 Task: Create a section Speedsters and in the section, add a milestone IT service desk optimization in the project CoolTech
Action: Mouse moved to (80, 262)
Screenshot: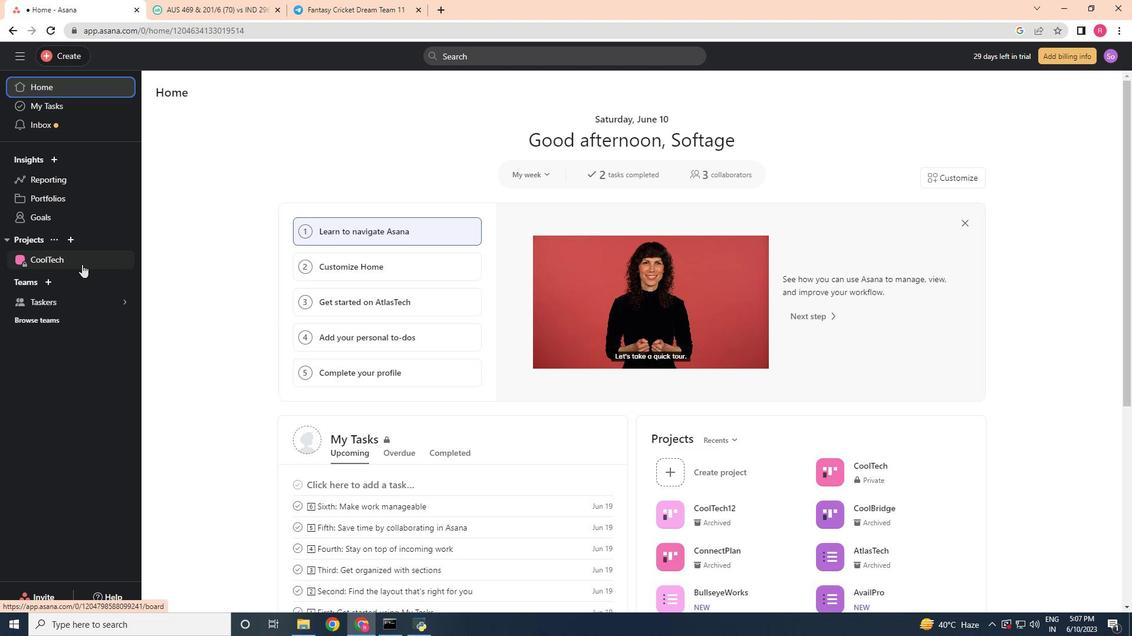 
Action: Mouse pressed left at (80, 262)
Screenshot: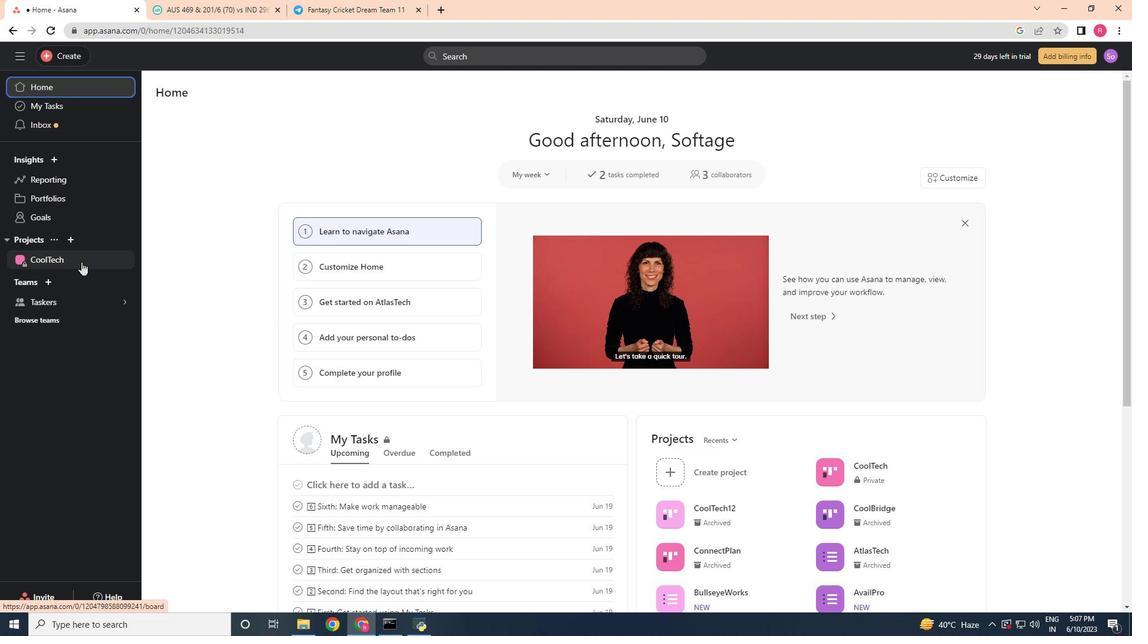 
Action: Mouse moved to (458, 606)
Screenshot: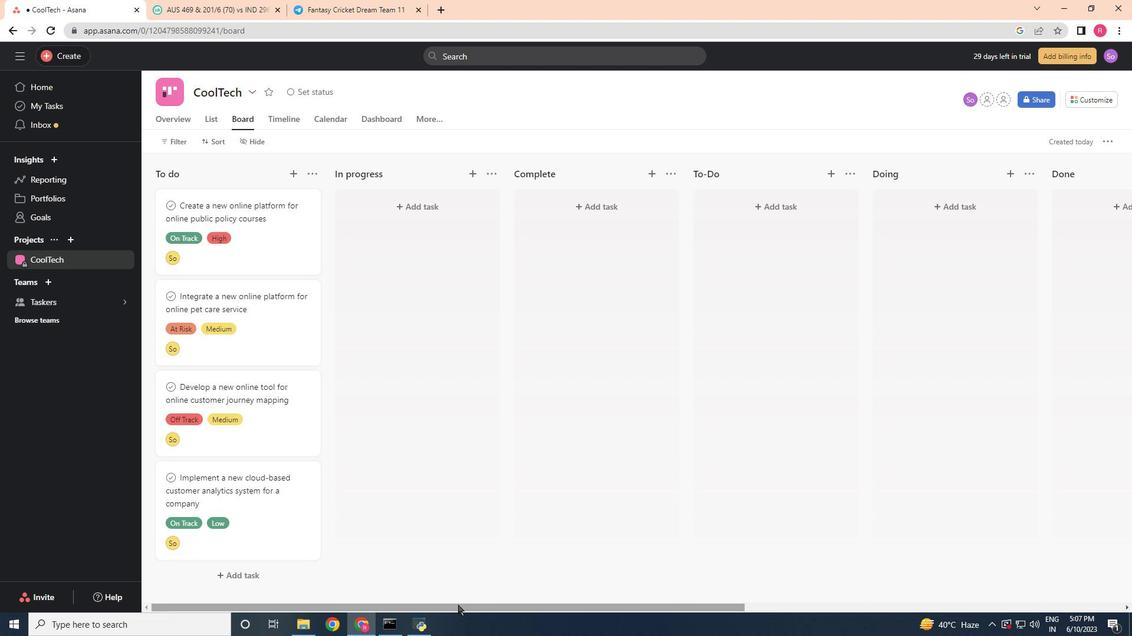 
Action: Mouse pressed left at (458, 606)
Screenshot: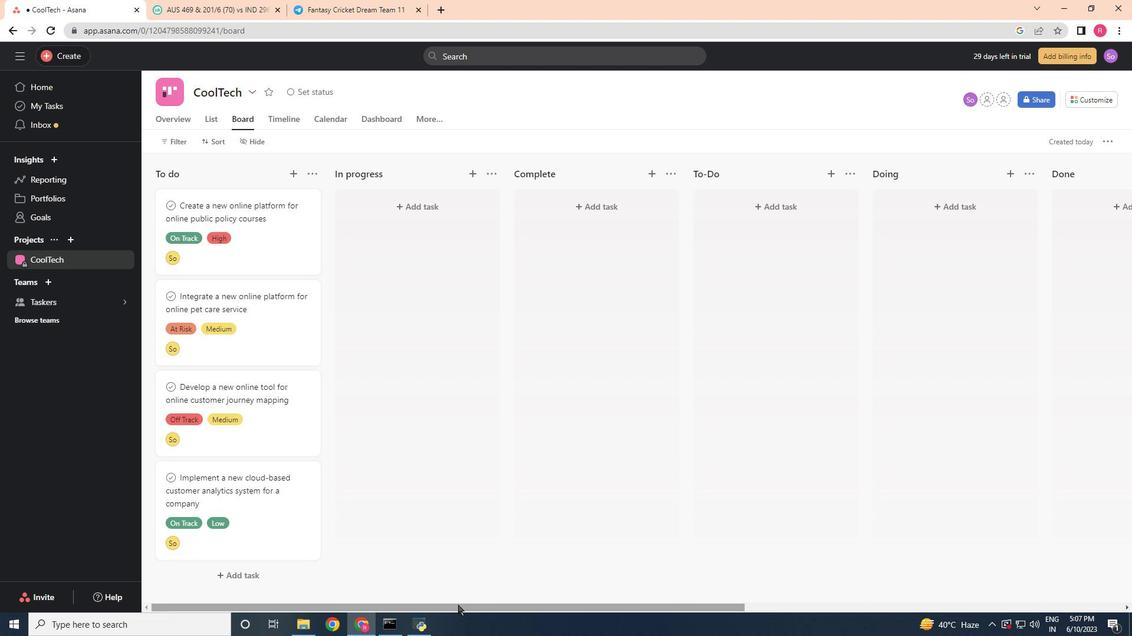 
Action: Mouse moved to (1015, 165)
Screenshot: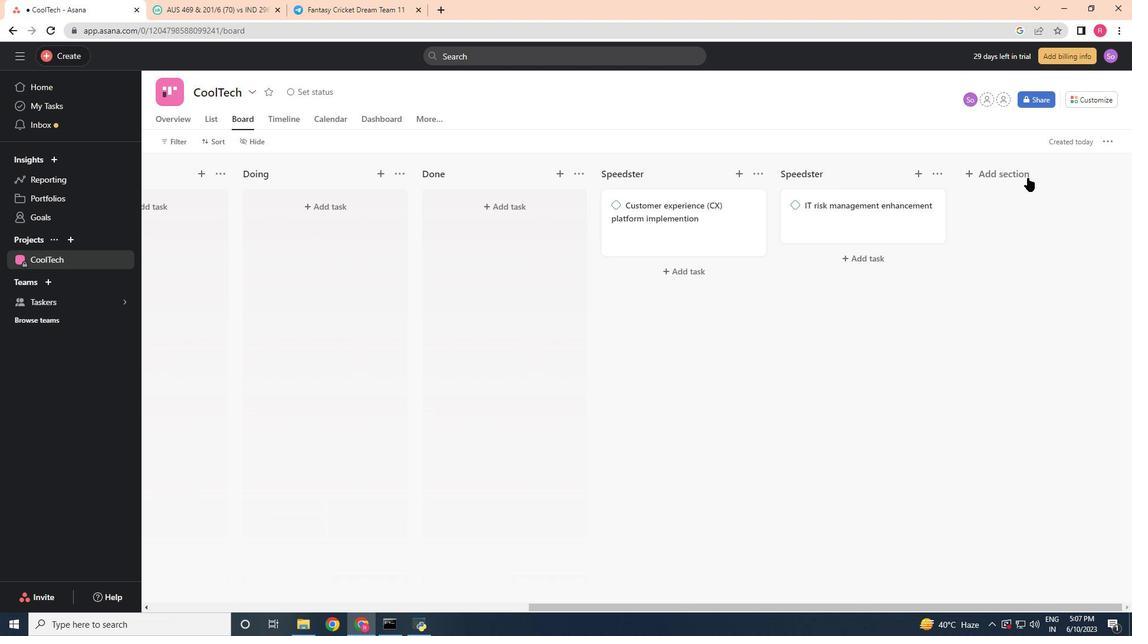 
Action: Mouse pressed left at (1015, 165)
Screenshot: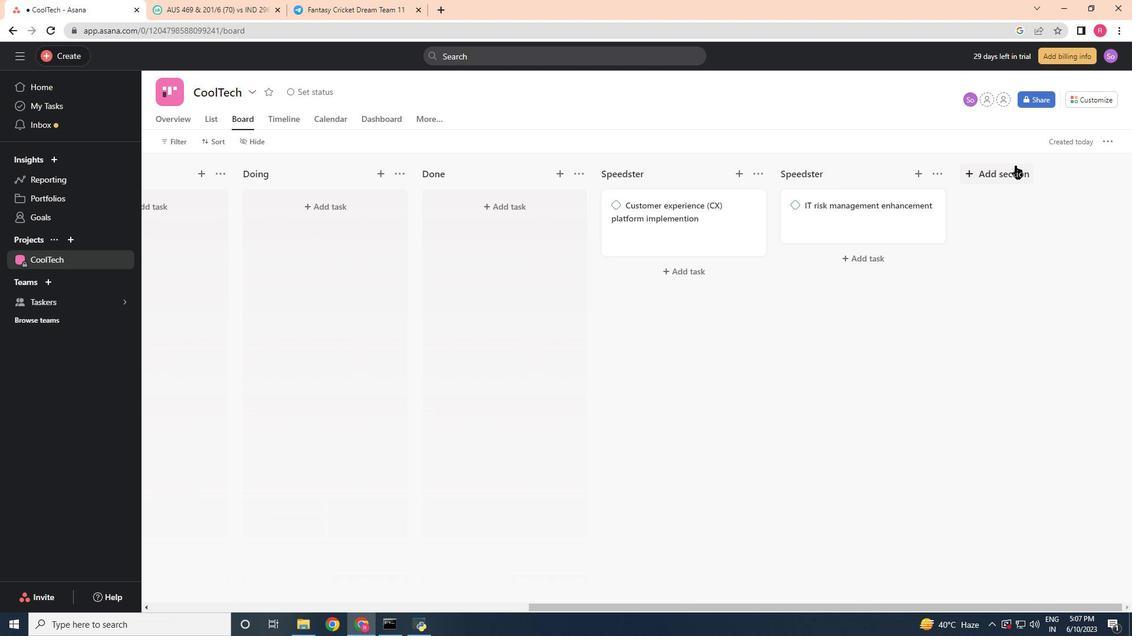 
Action: Mouse moved to (995, 194)
Screenshot: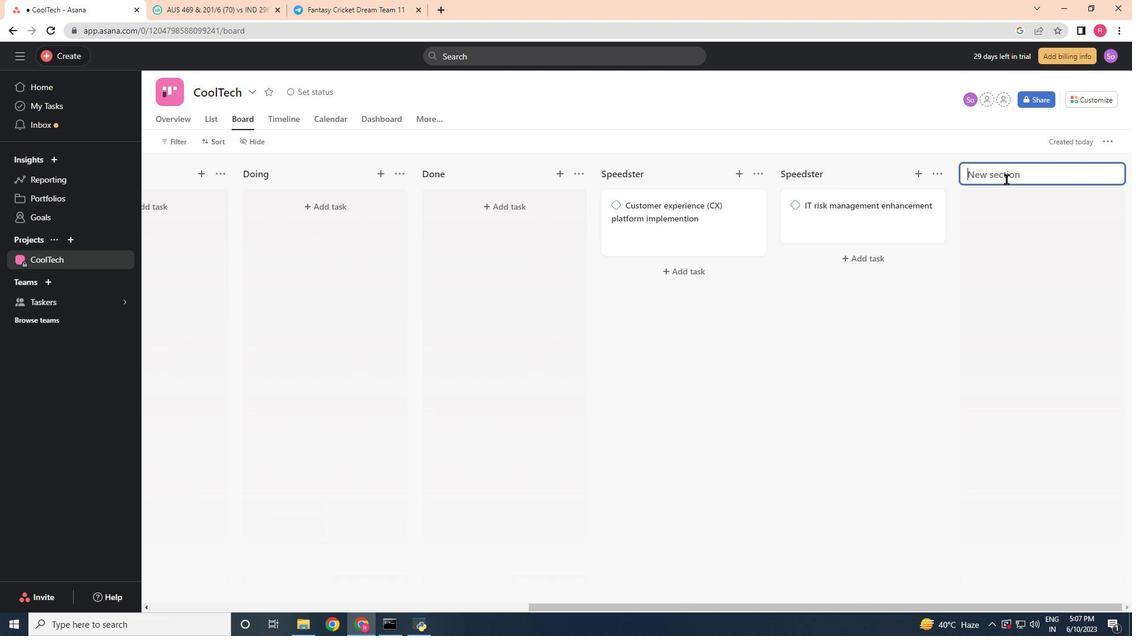 
Action: Key pressed <Key.shift>Speedsters<Key.enter>
Screenshot: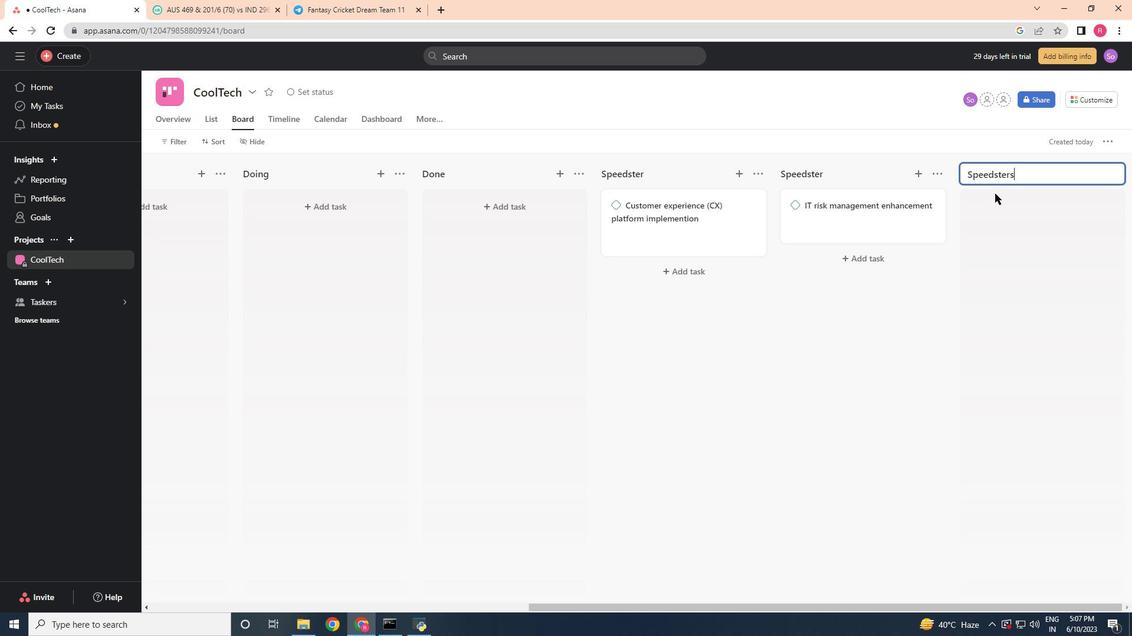 
Action: Mouse moved to (891, 202)
Screenshot: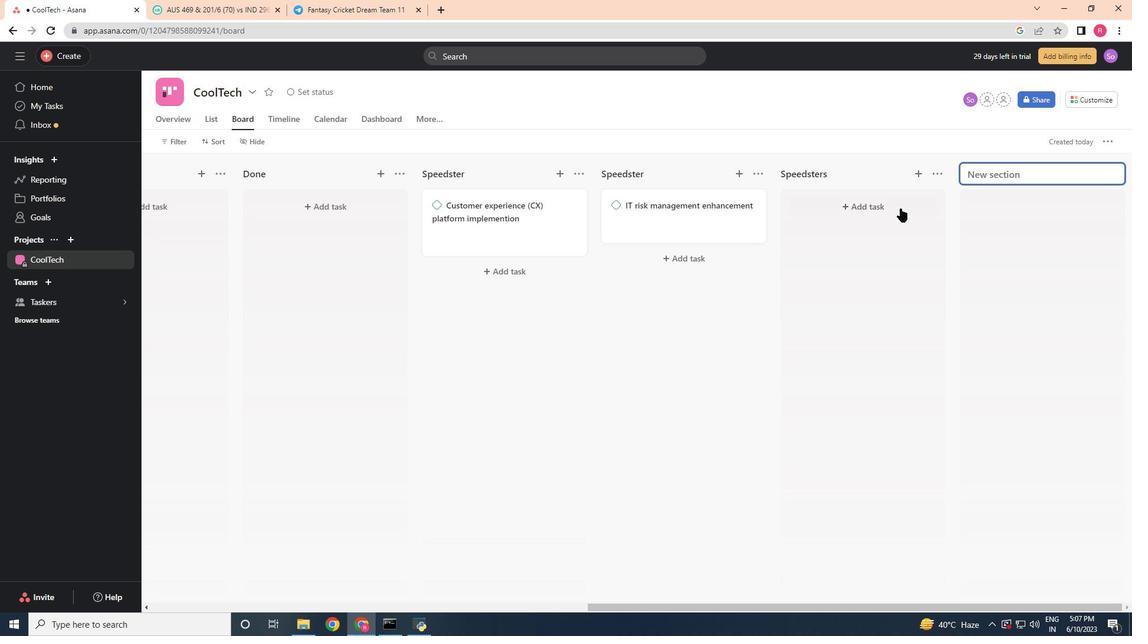 
Action: Mouse pressed left at (891, 202)
Screenshot: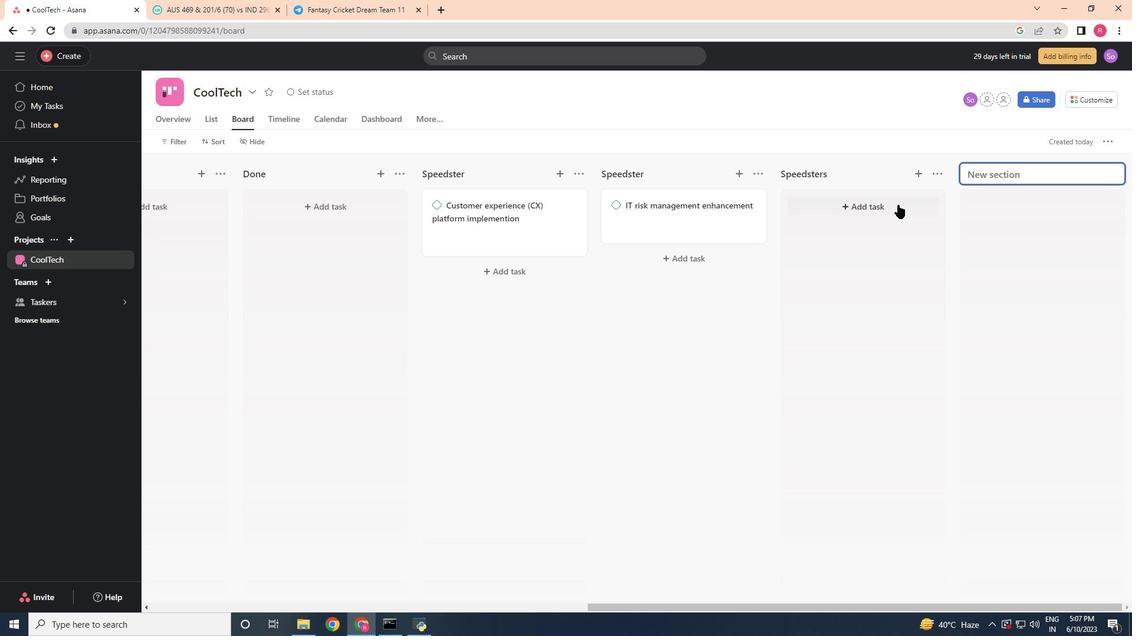 
Action: Mouse moved to (891, 201)
Screenshot: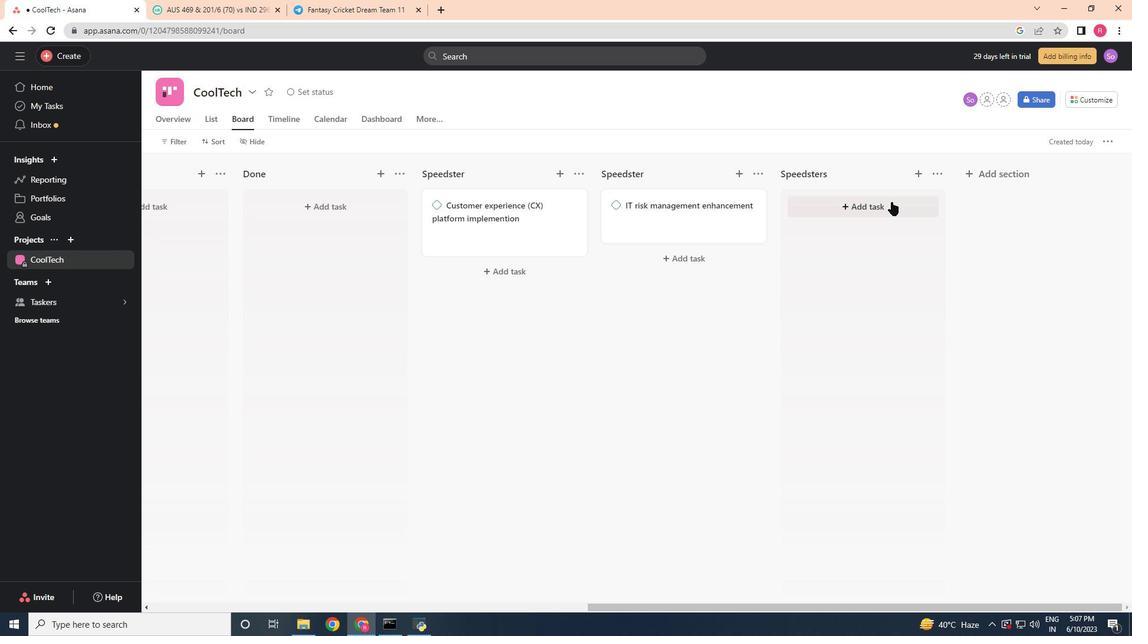 
Action: Key pressed <Key.shift>IT<Key.space>service<Key.space>desk<Key.space>optimization<Key.space>
Screenshot: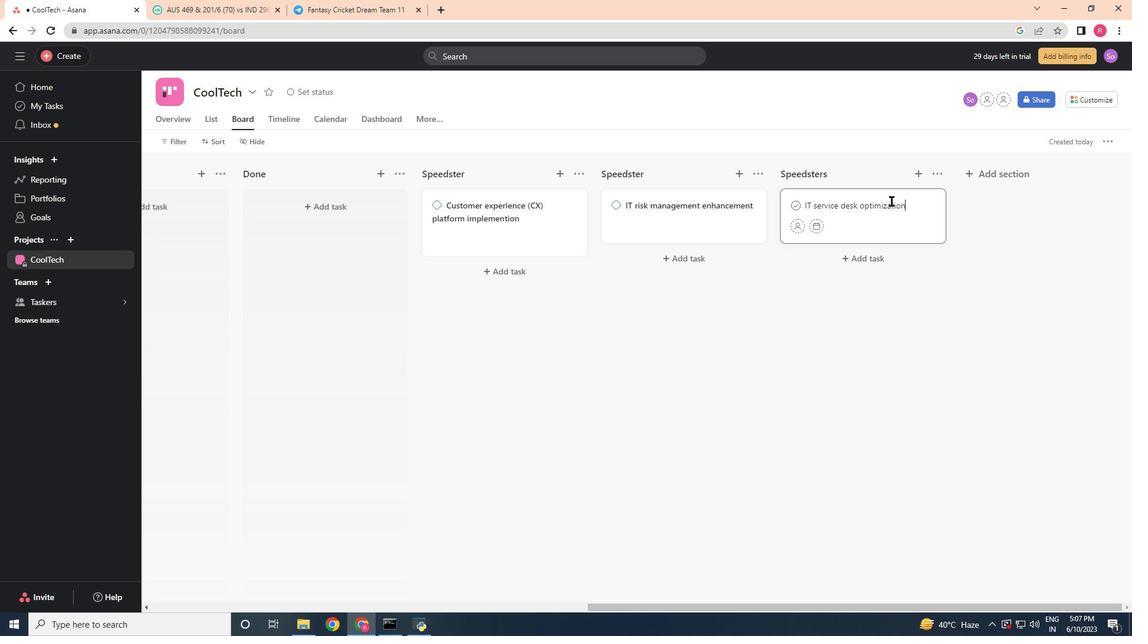 
Action: Mouse moved to (874, 219)
Screenshot: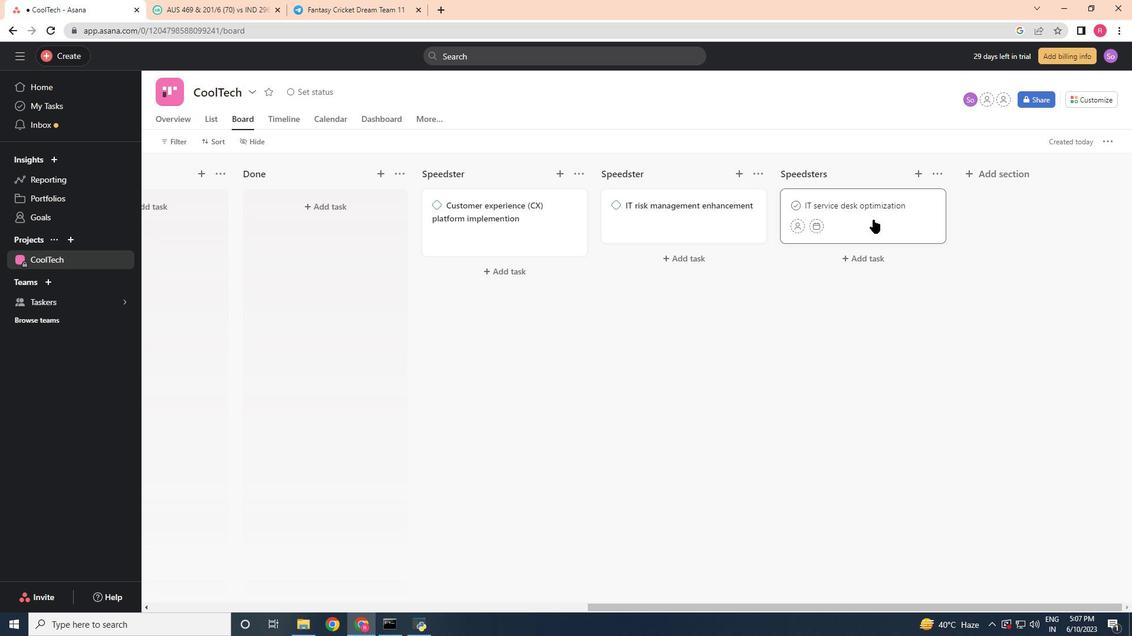 
Action: Mouse pressed right at (874, 219)
Screenshot: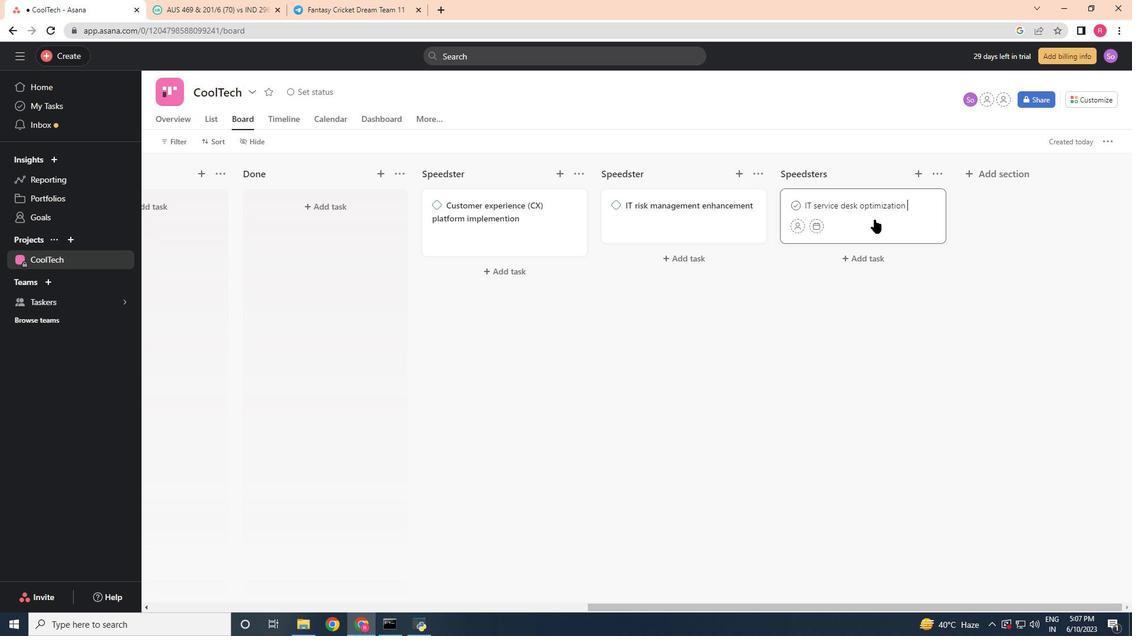 
Action: Mouse moved to (921, 421)
Screenshot: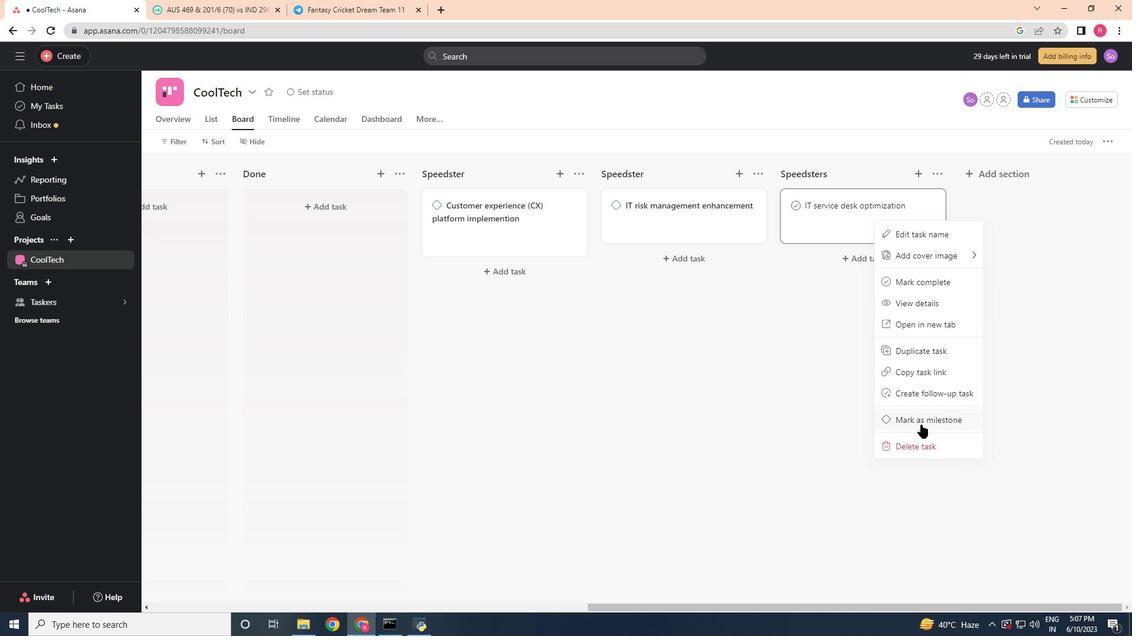 
Action: Mouse pressed left at (921, 421)
Screenshot: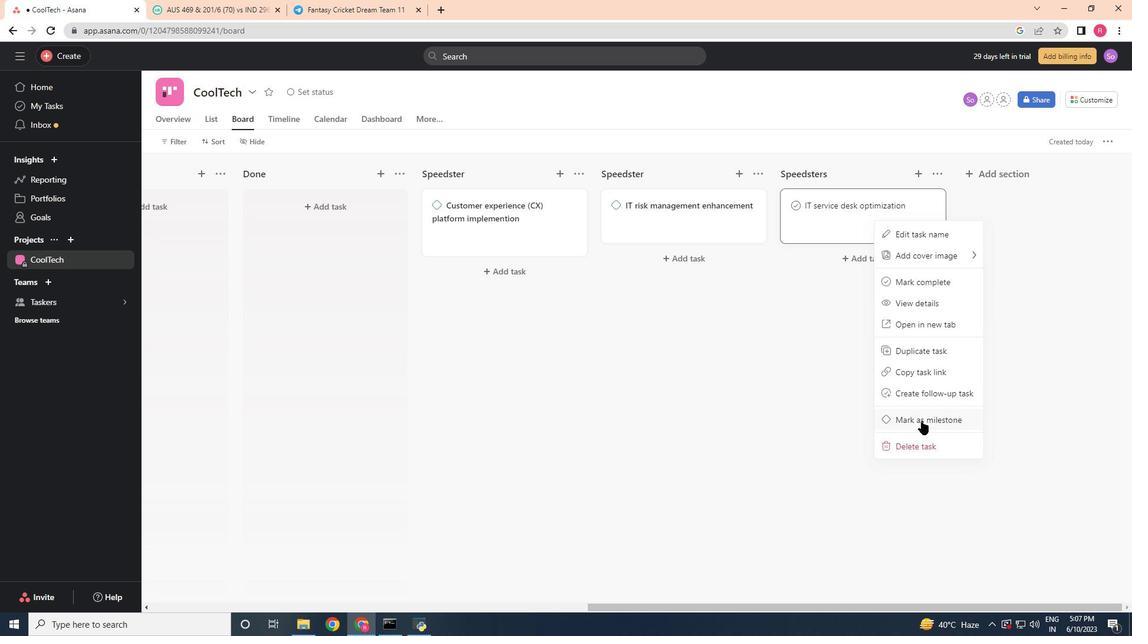 
